 Task: Create a section Bug Bounty and in the section, add a milestone Continuous Integration and Continuous Deployment (CI/CD) Implementation in the project AgileFire
Action: Mouse moved to (232, 537)
Screenshot: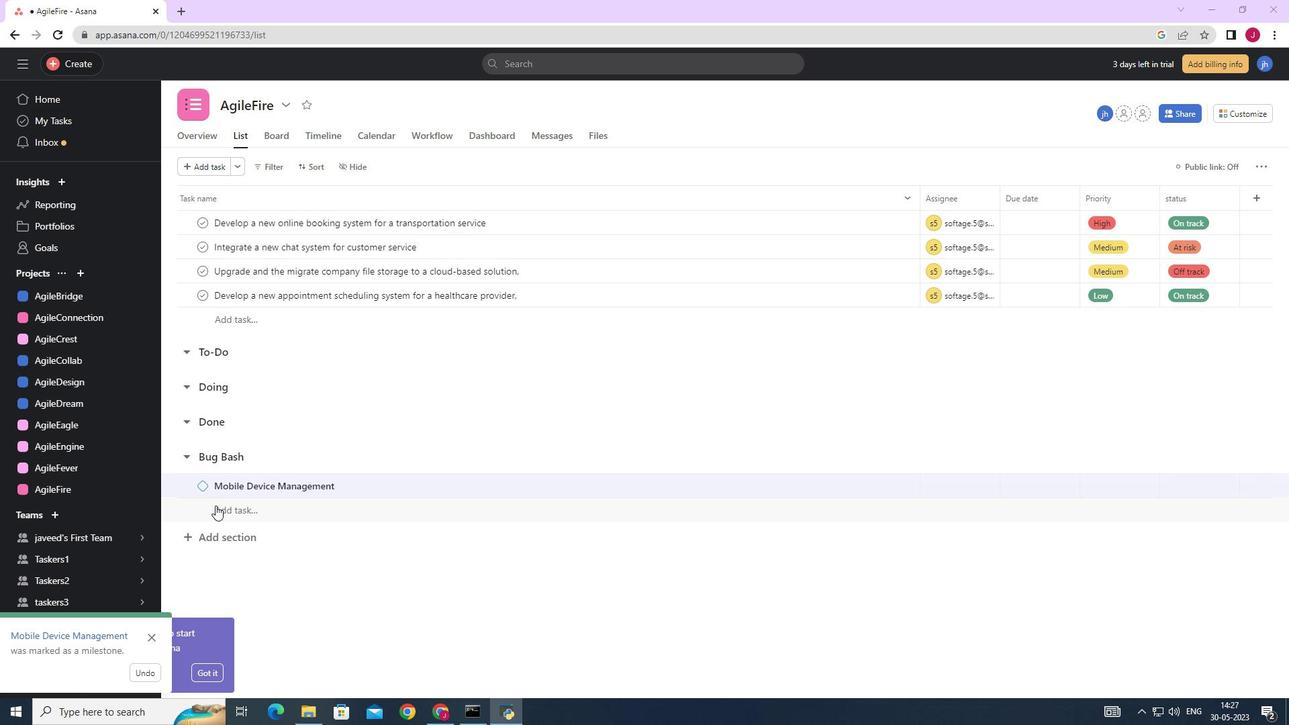 
Action: Mouse pressed left at (232, 537)
Screenshot: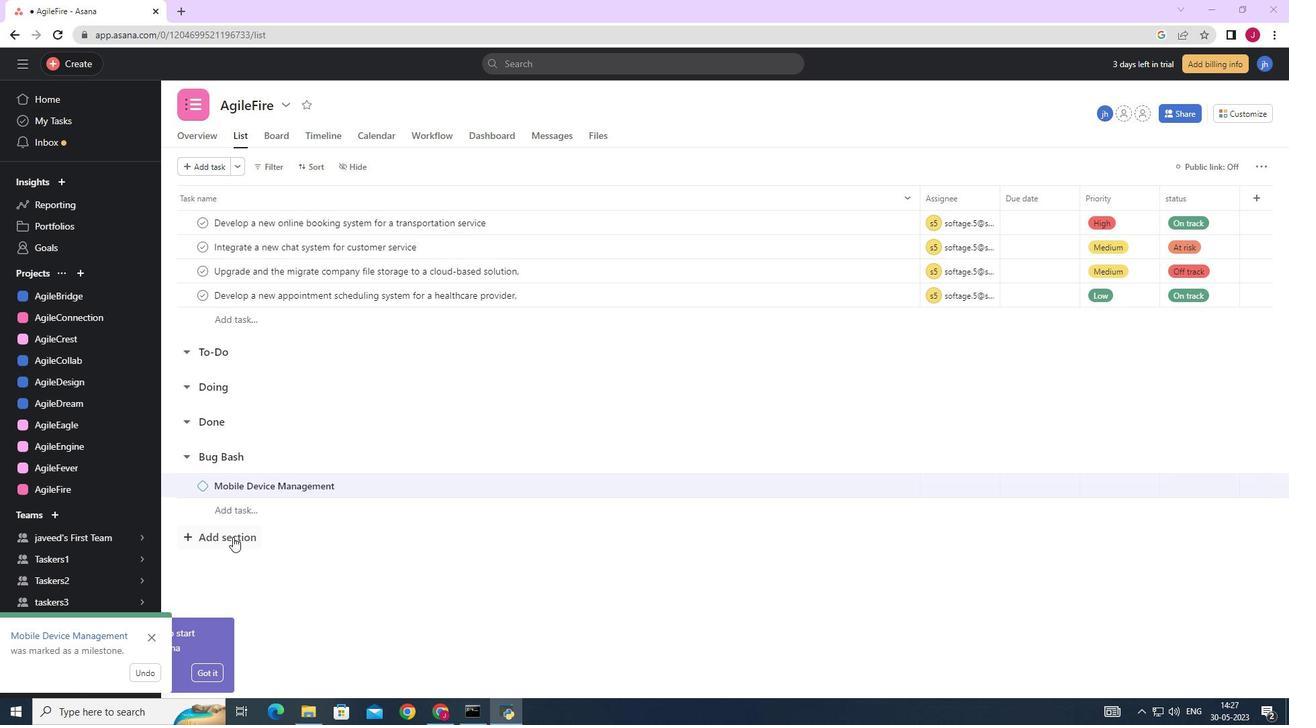 
Action: Mouse moved to (232, 536)
Screenshot: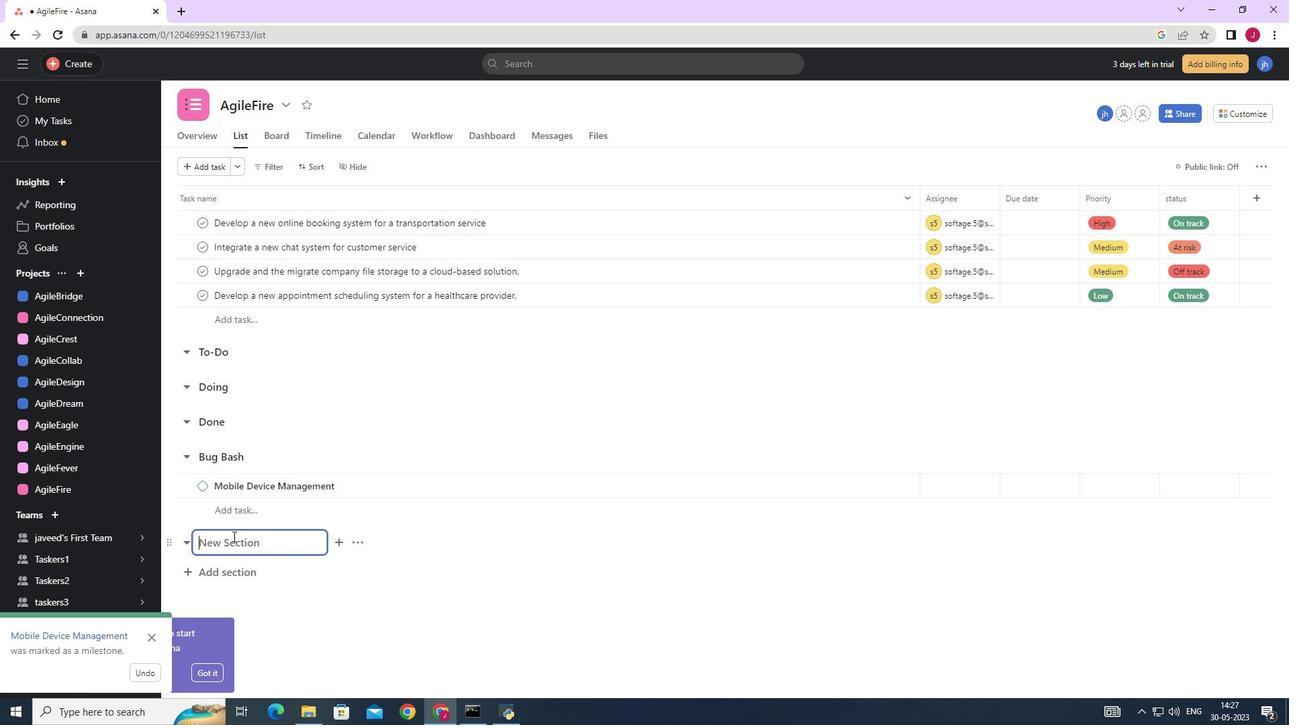 
Action: Key pressed <Key.caps_lock>B<Key.caps_lock>ug<Key.space><Key.caps_lock>B<Key.caps_lock>ounty<Key.space><Key.enter><Key.caps_lock>C<Key.caps_lock>ontinuous<Key.space><Key.caps_lock>I<Key.caps_lock>ntegration<Key.space>and<Key.space><Key.caps_lock>C<Key.caps_lock>ontinuous<Key.space><Key.caps_lock>D<Key.caps_lock>eployment<Key.space><Key.shift_r>(<Key.space><Key.caps_lock>C//CD<Key.shift_r>)
Screenshot: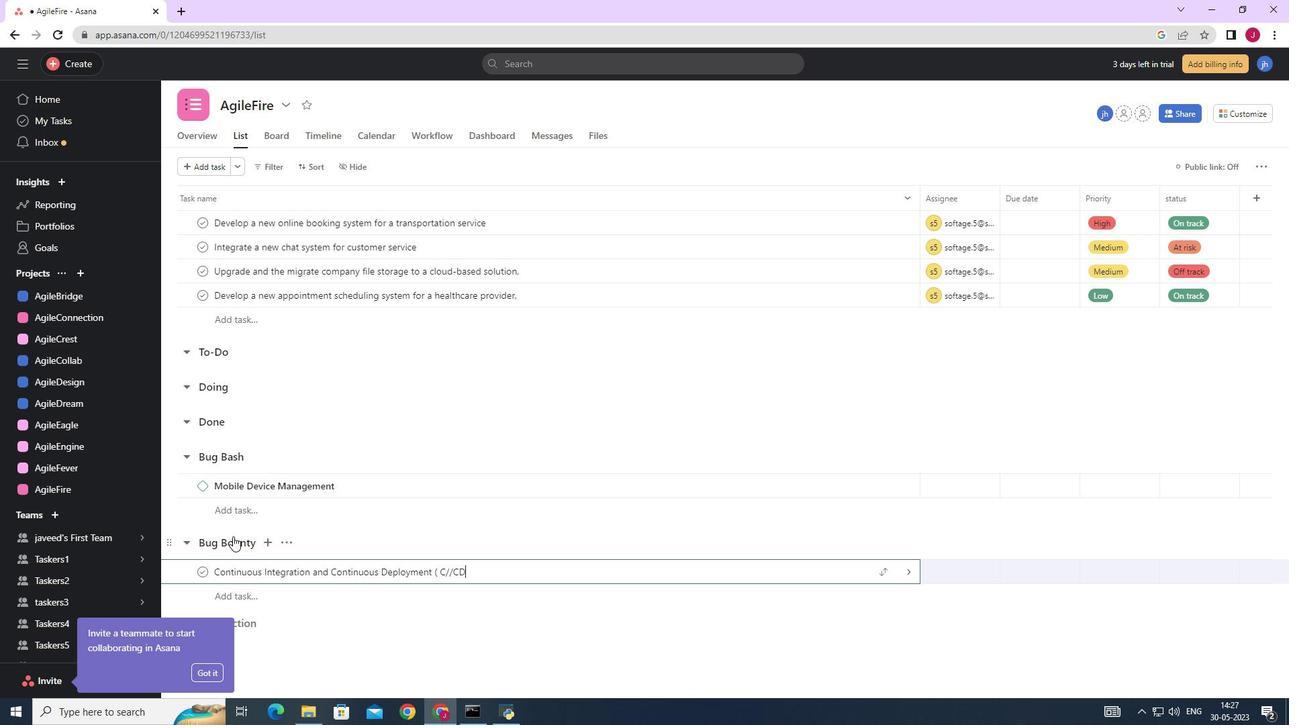 
Action: Mouse moved to (906, 568)
Screenshot: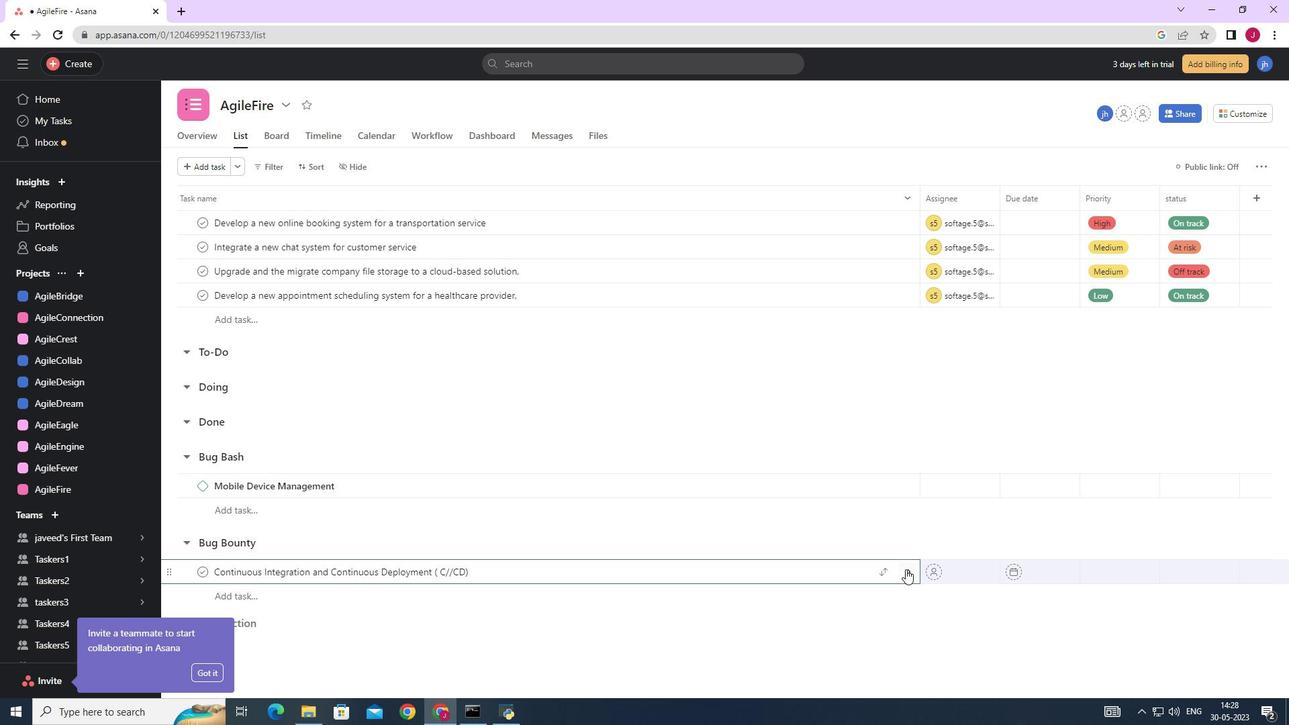 
Action: Mouse pressed left at (906, 568)
Screenshot: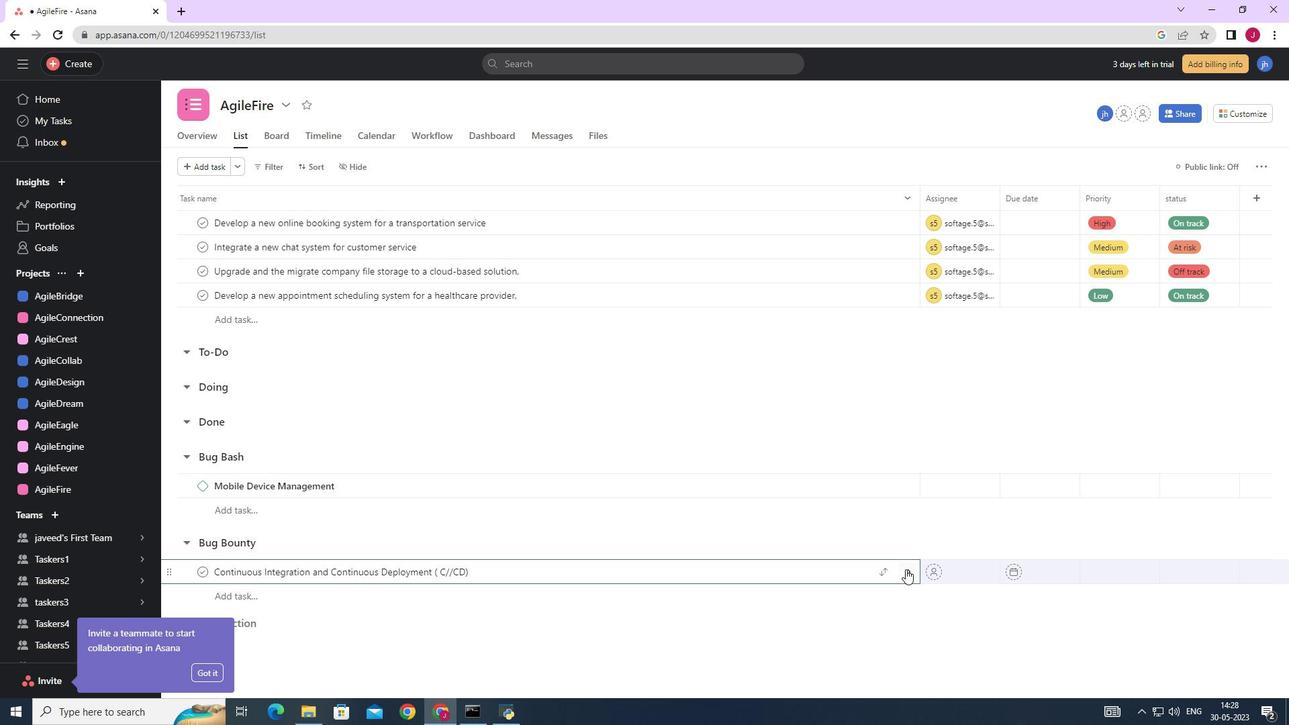 
Action: Mouse moved to (1234, 164)
Screenshot: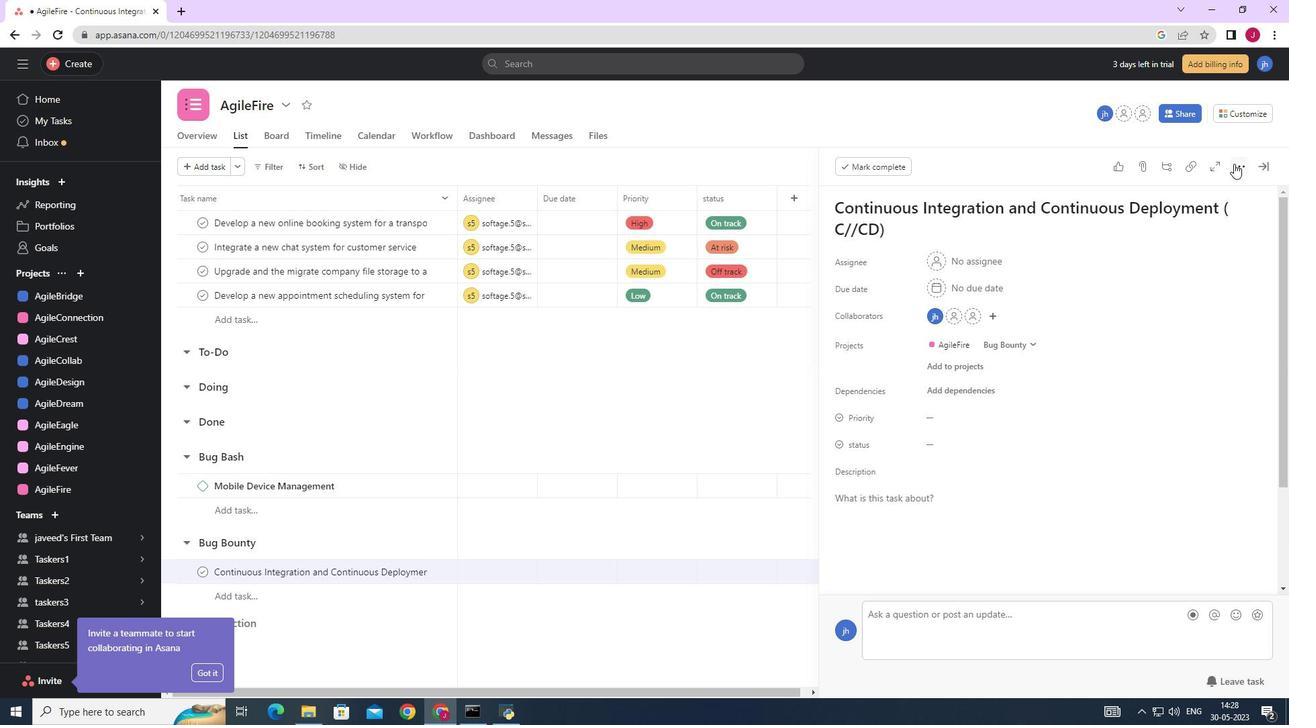 
Action: Mouse pressed left at (1234, 164)
Screenshot: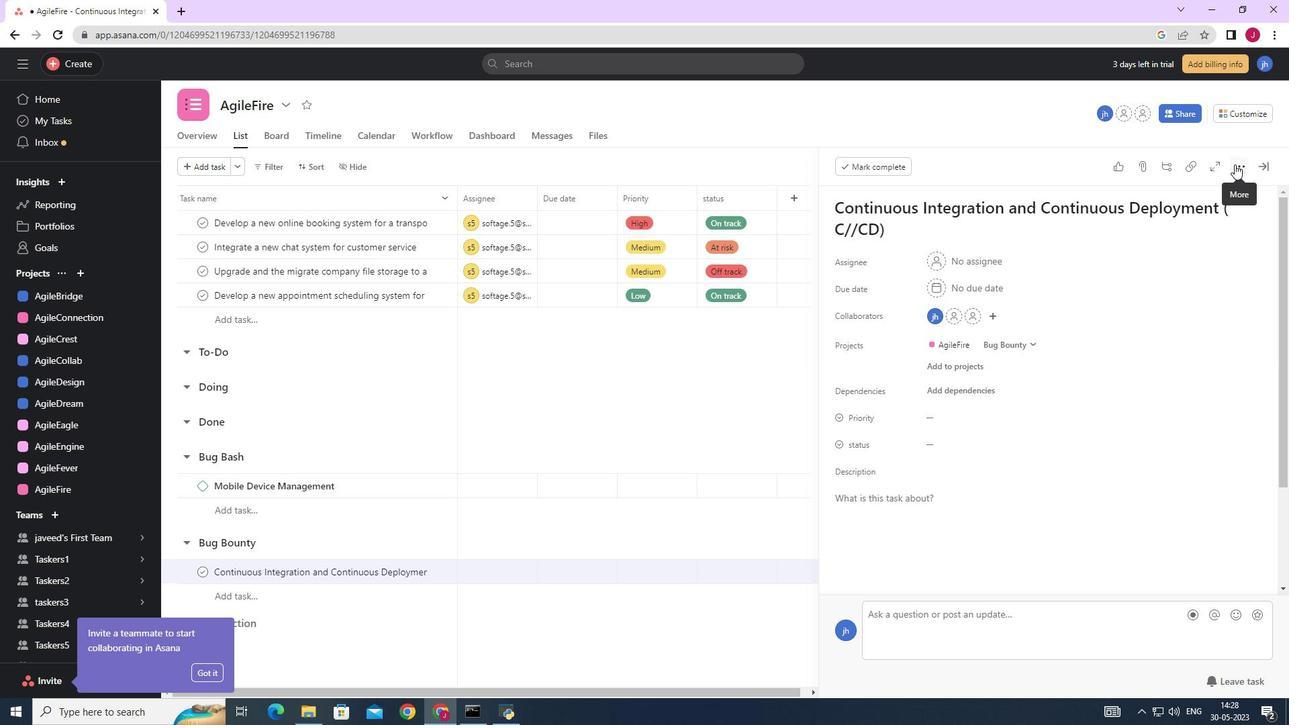 
Action: Mouse moved to (1125, 216)
Screenshot: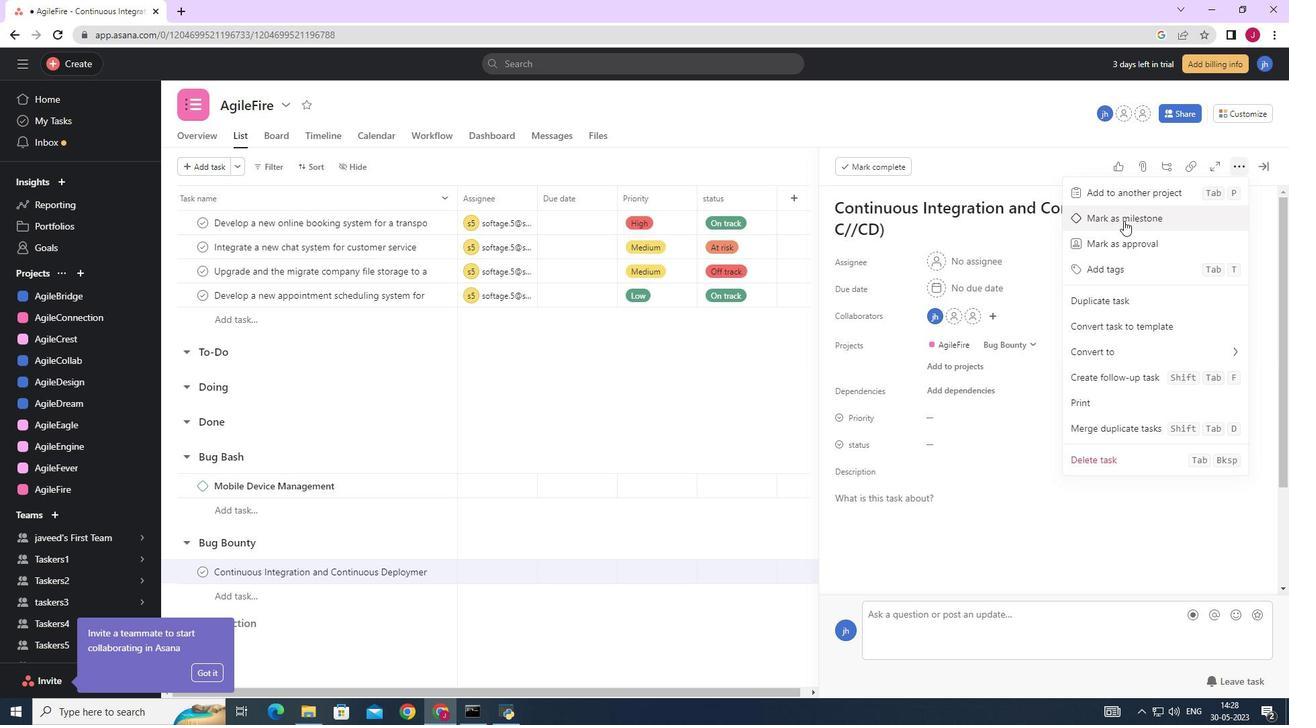 
Action: Mouse pressed left at (1125, 216)
Screenshot: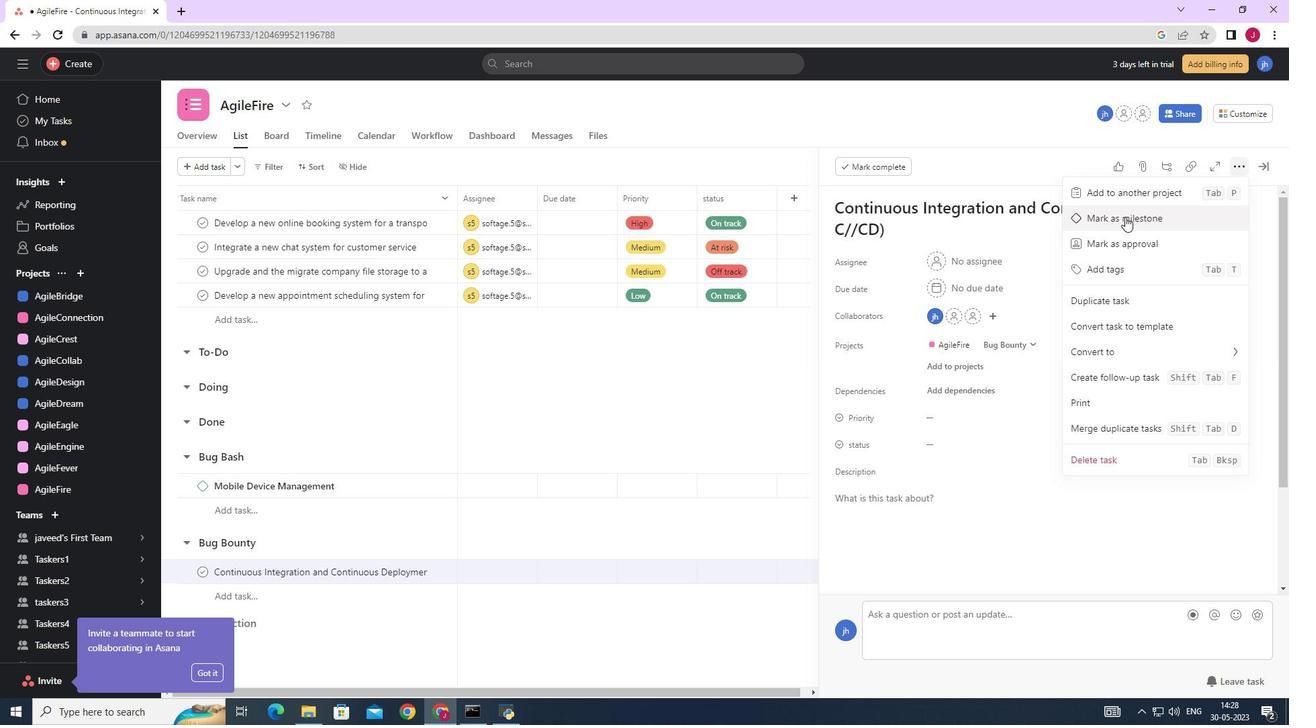 
Action: Mouse moved to (1265, 165)
Screenshot: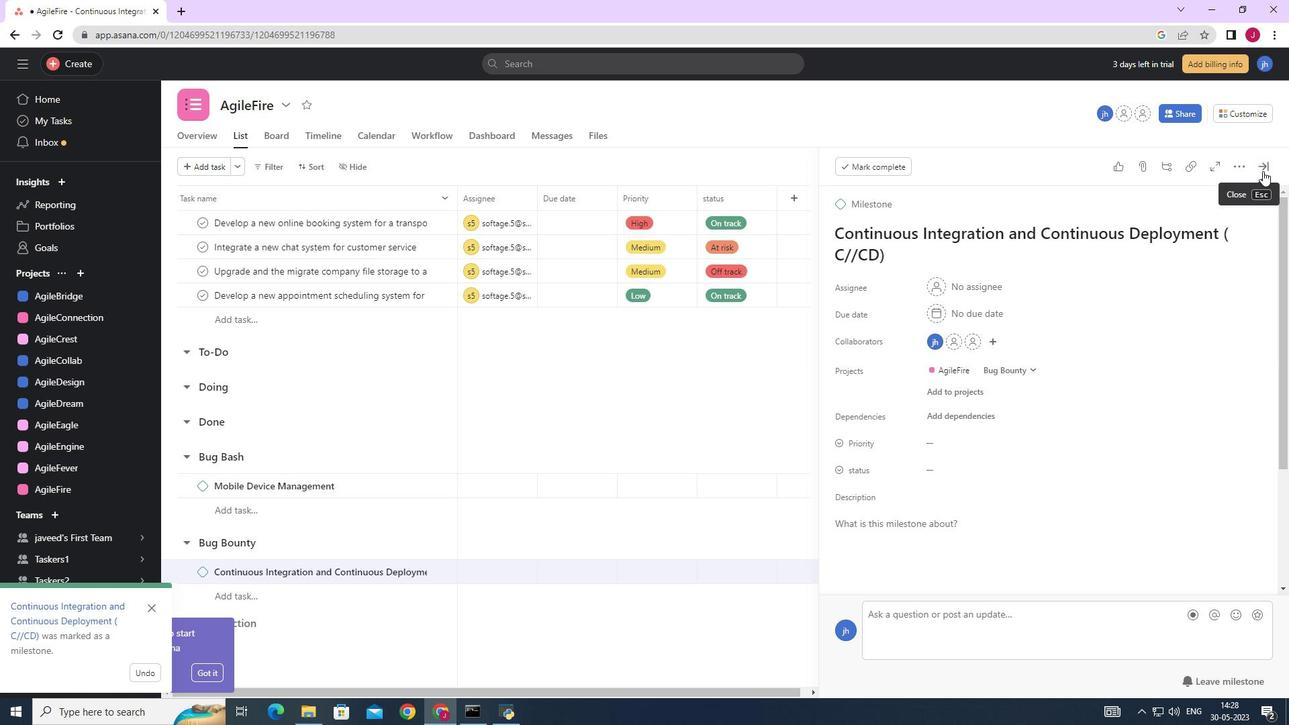 
Action: Mouse pressed left at (1265, 165)
Screenshot: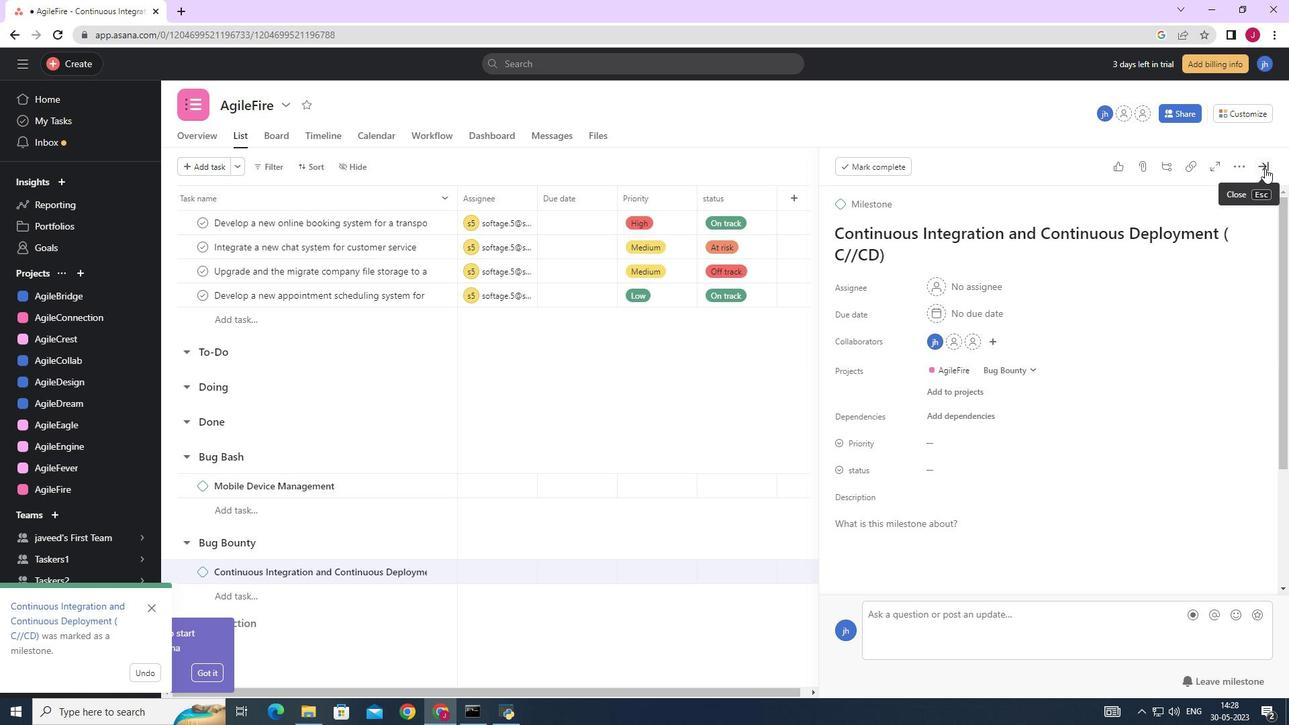 
Action: Mouse moved to (1266, 165)
Screenshot: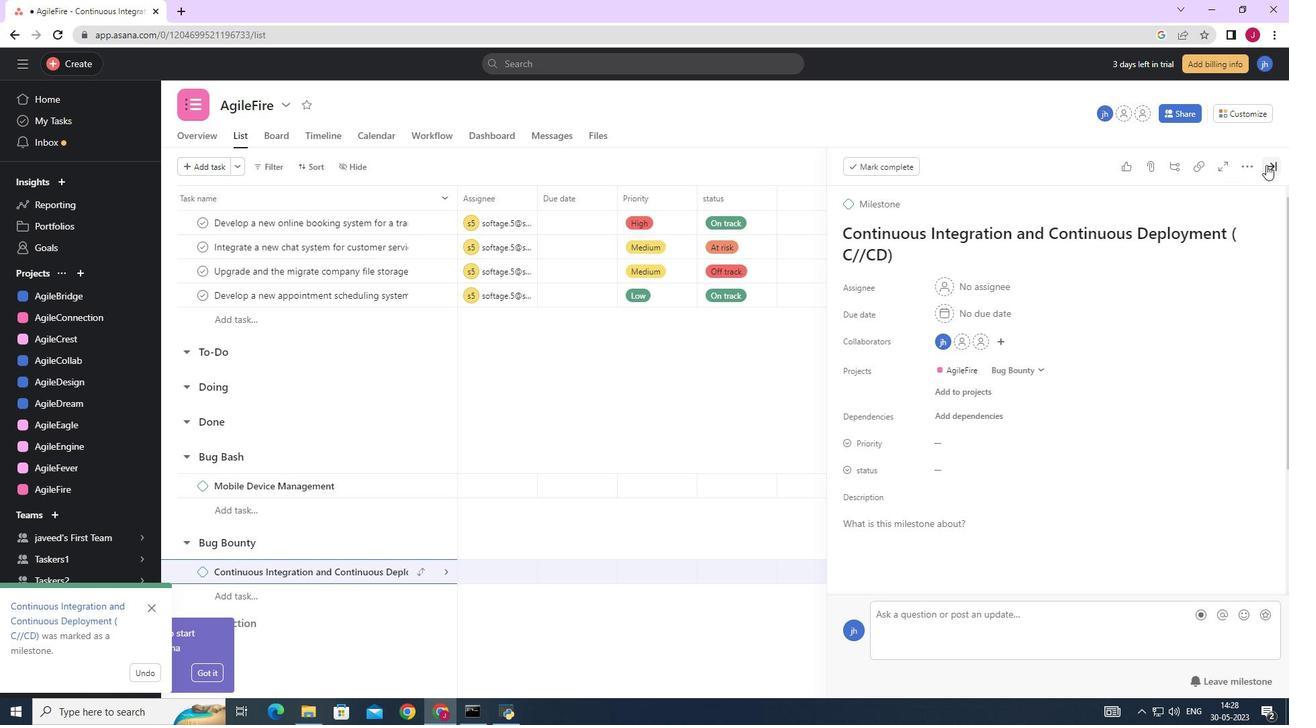 
